 Task: Create a due date automation trigger when advanced on, 2 hours after a card is due add fields without custom field "Resume" set to a number greater than 1 and greater or equal to 10.
Action: Mouse moved to (948, 78)
Screenshot: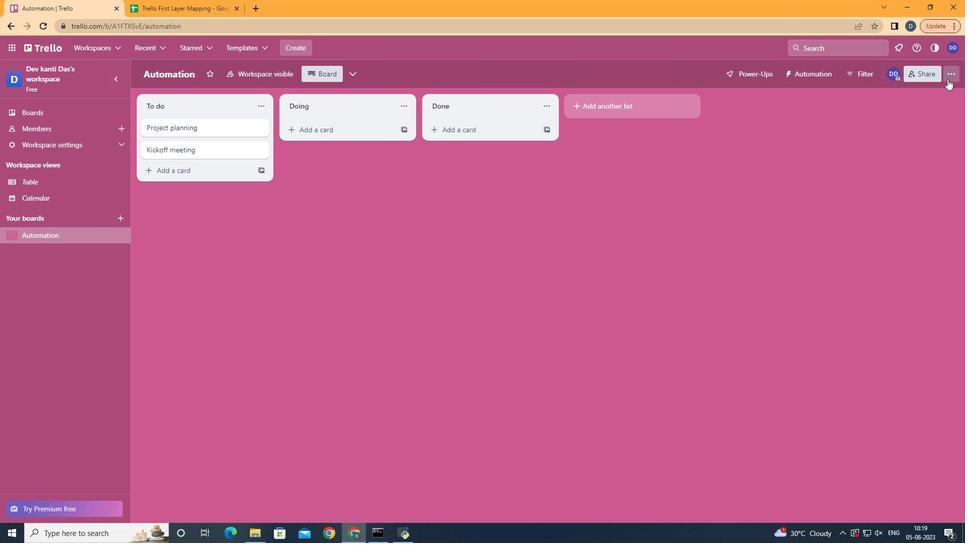 
Action: Mouse pressed left at (948, 78)
Screenshot: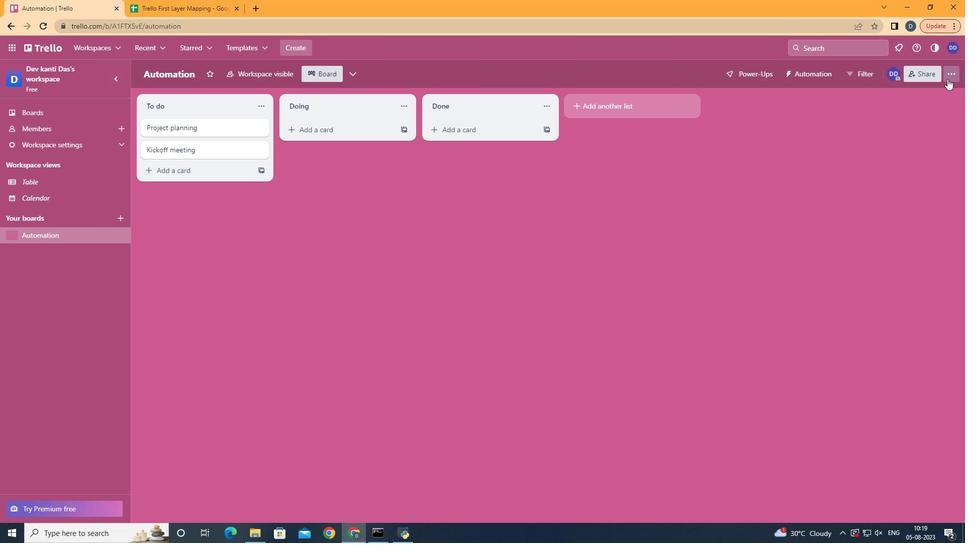 
Action: Mouse moved to (883, 203)
Screenshot: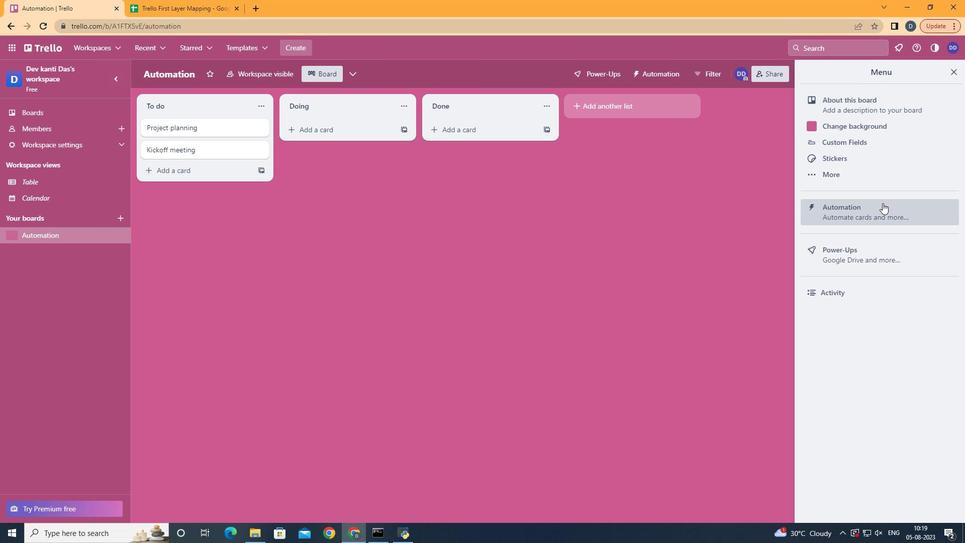 
Action: Mouse pressed left at (883, 203)
Screenshot: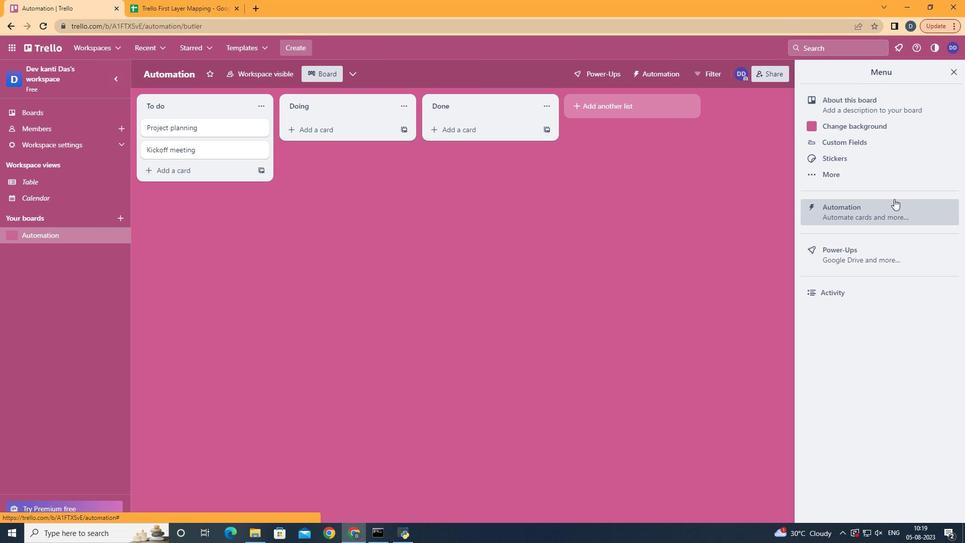 
Action: Mouse moved to (201, 201)
Screenshot: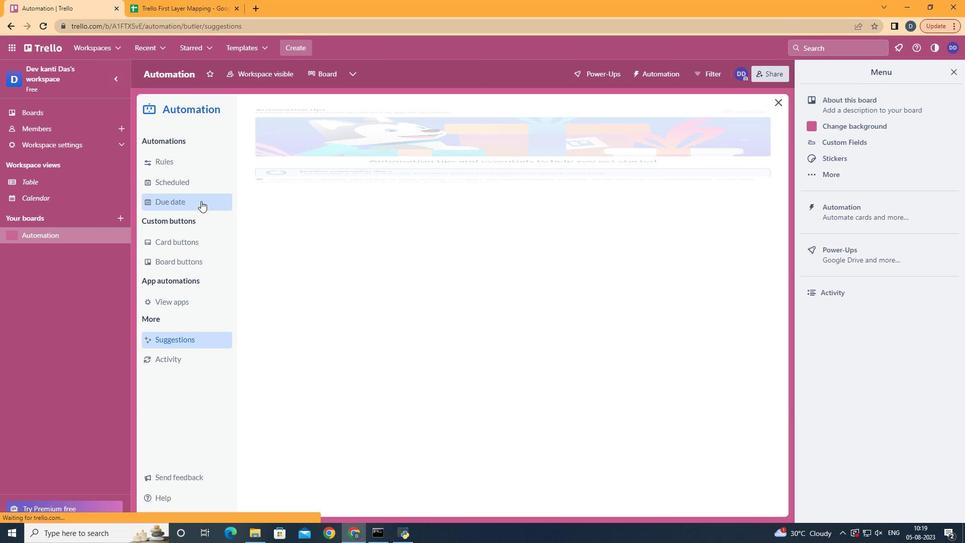 
Action: Mouse pressed left at (201, 201)
Screenshot: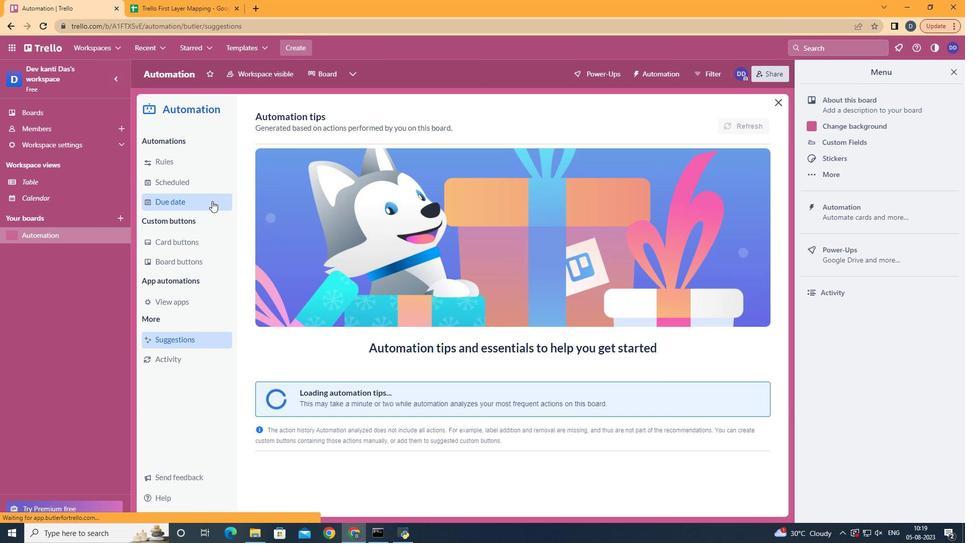 
Action: Mouse moved to (705, 121)
Screenshot: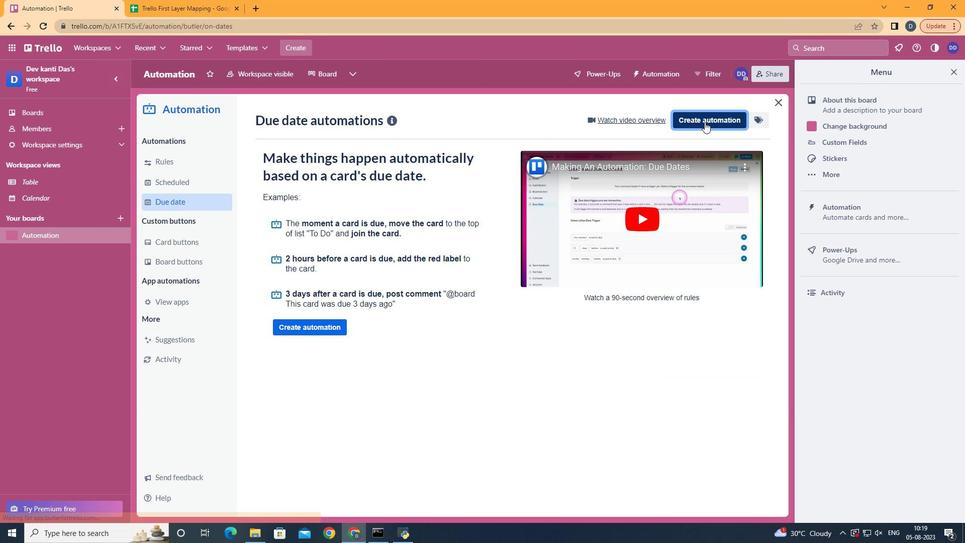 
Action: Mouse pressed left at (705, 121)
Screenshot: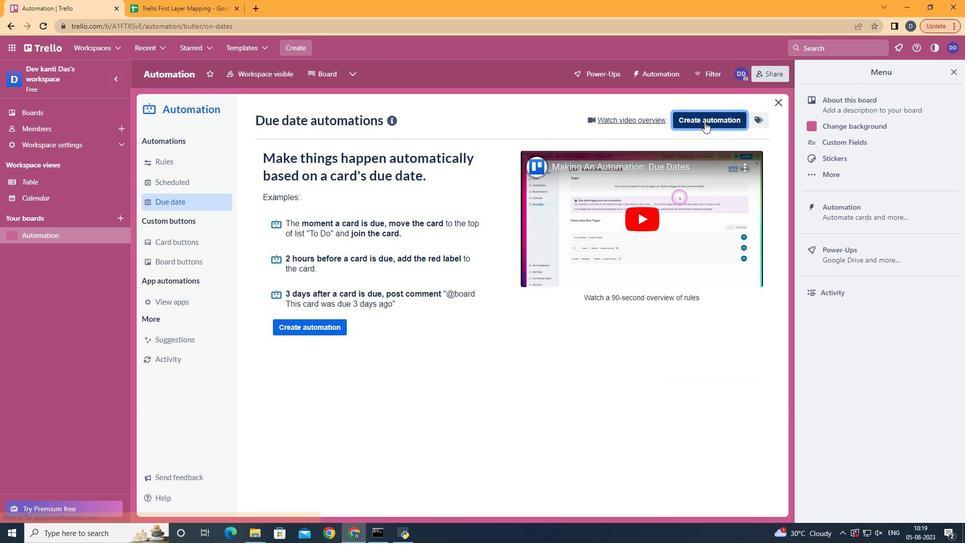 
Action: Mouse moved to (546, 207)
Screenshot: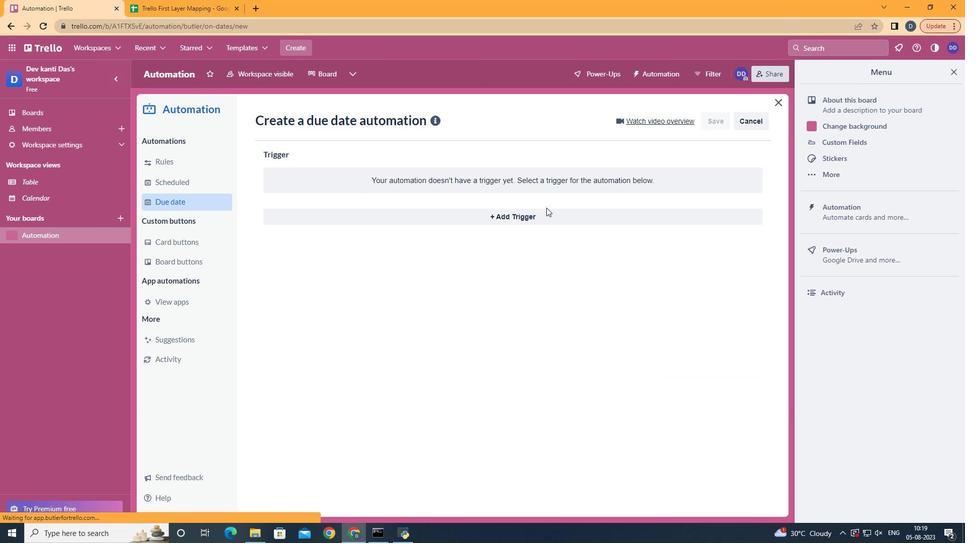 
Action: Mouse pressed left at (546, 207)
Screenshot: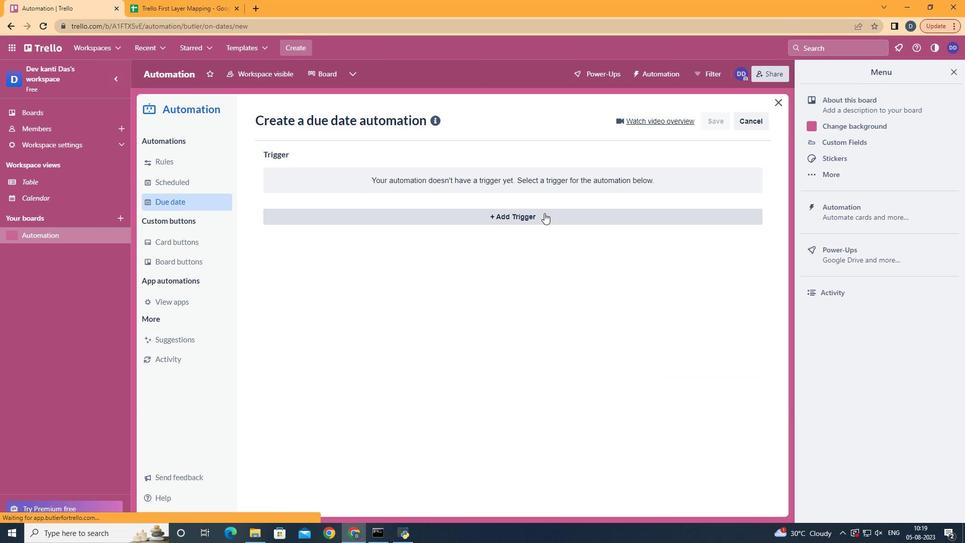 
Action: Mouse moved to (544, 213)
Screenshot: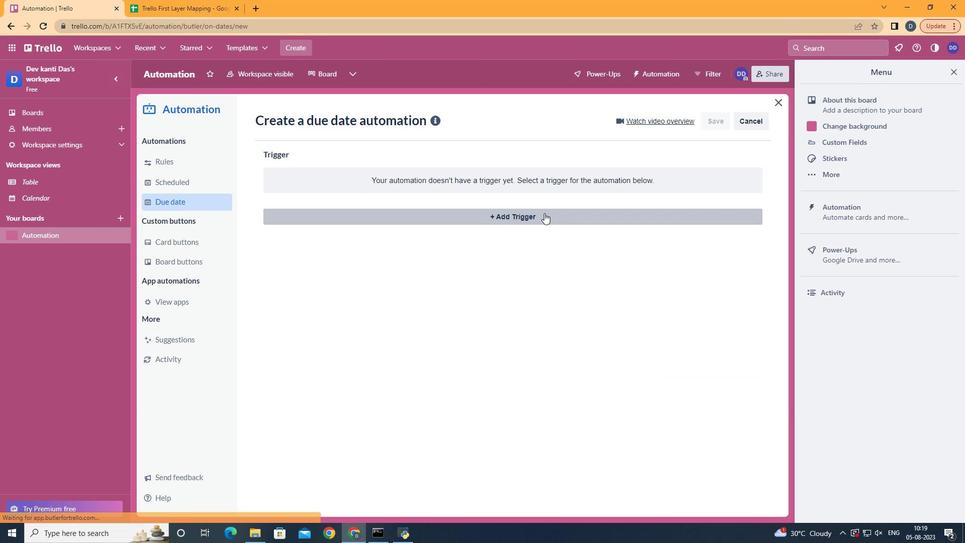 
Action: Mouse pressed left at (544, 213)
Screenshot: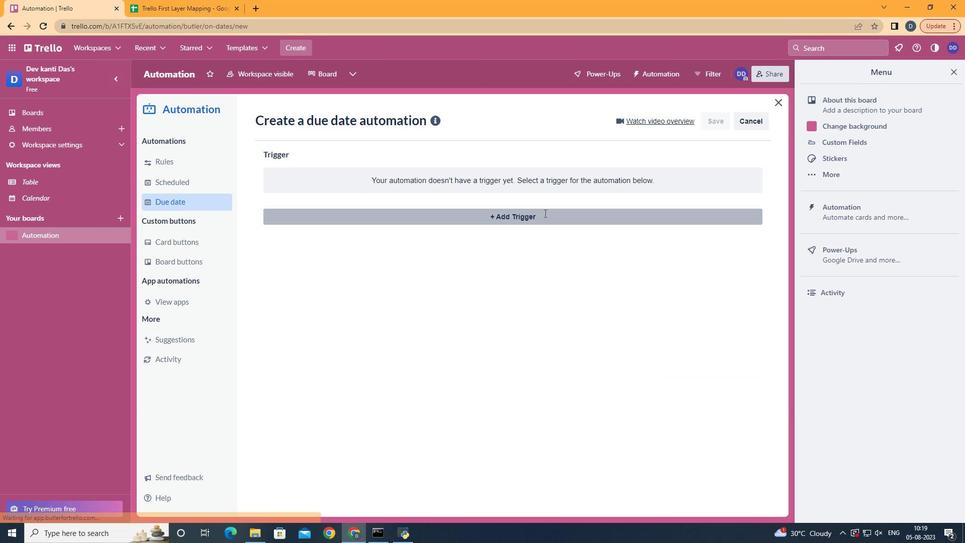 
Action: Mouse moved to (328, 427)
Screenshot: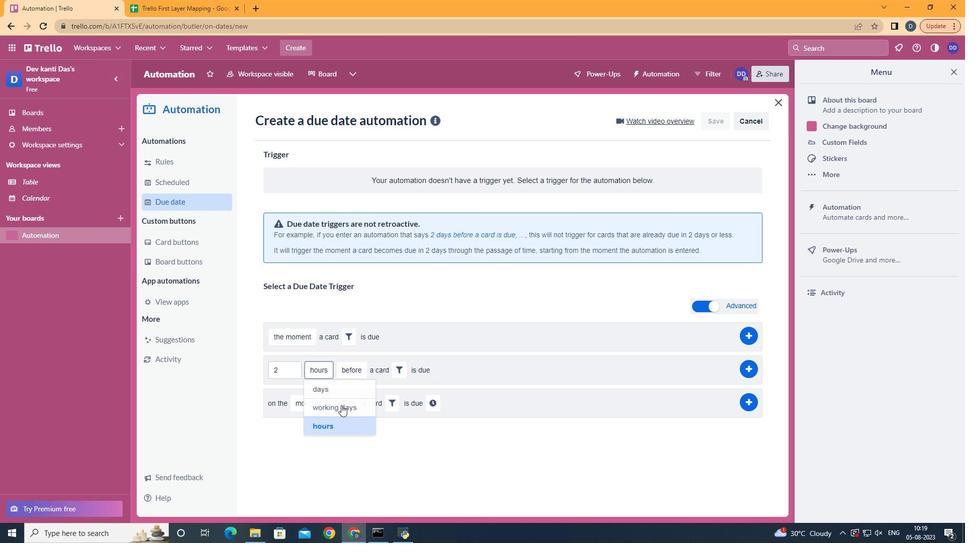 
Action: Mouse pressed left at (328, 427)
Screenshot: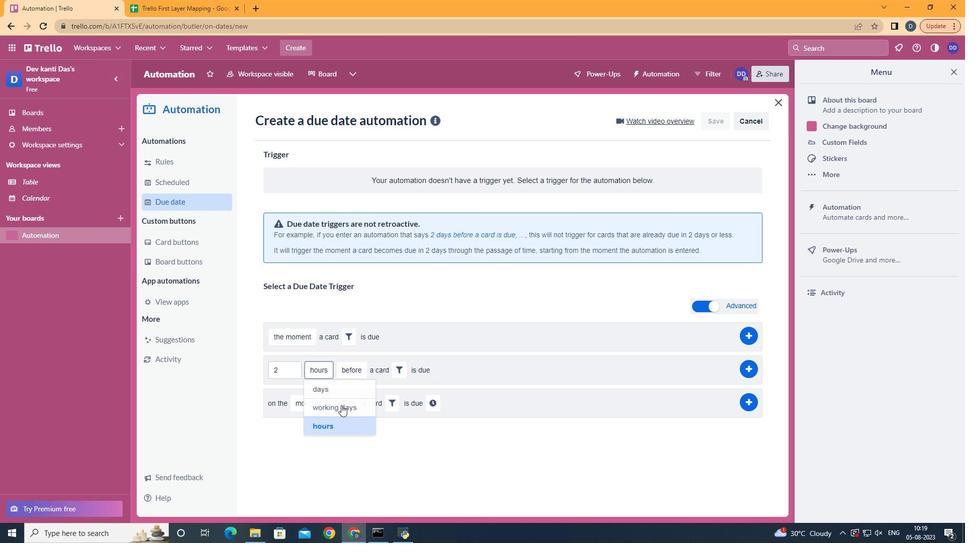 
Action: Mouse moved to (358, 410)
Screenshot: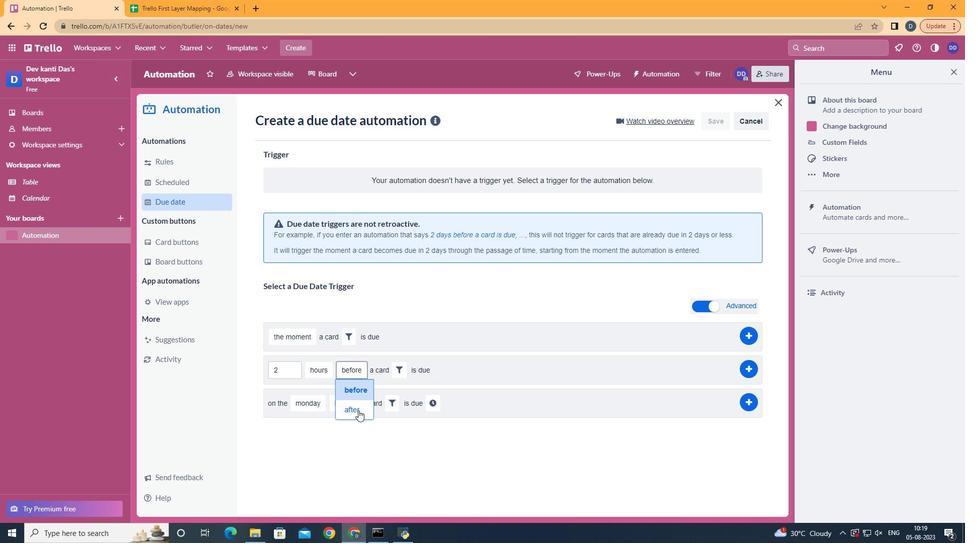
Action: Mouse pressed left at (358, 410)
Screenshot: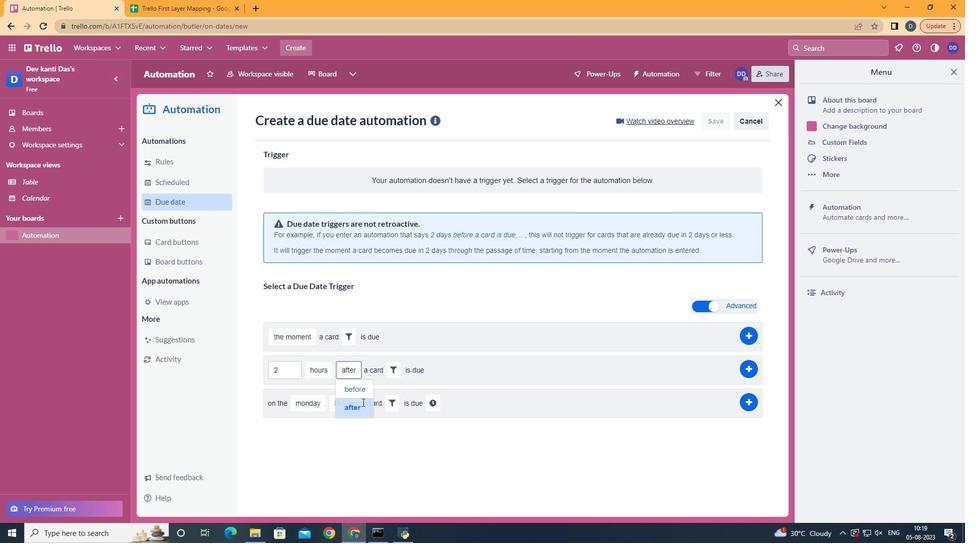 
Action: Mouse moved to (393, 374)
Screenshot: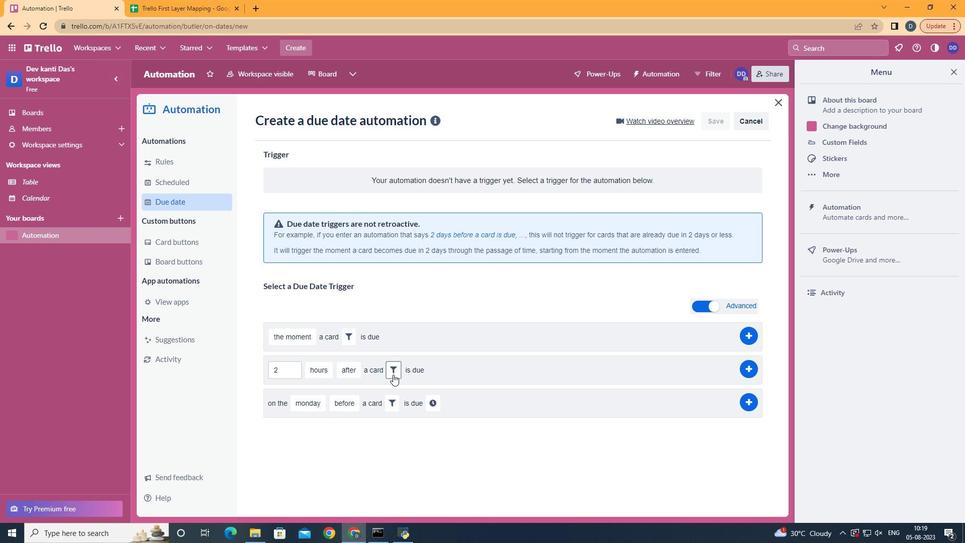 
Action: Mouse pressed left at (393, 374)
Screenshot: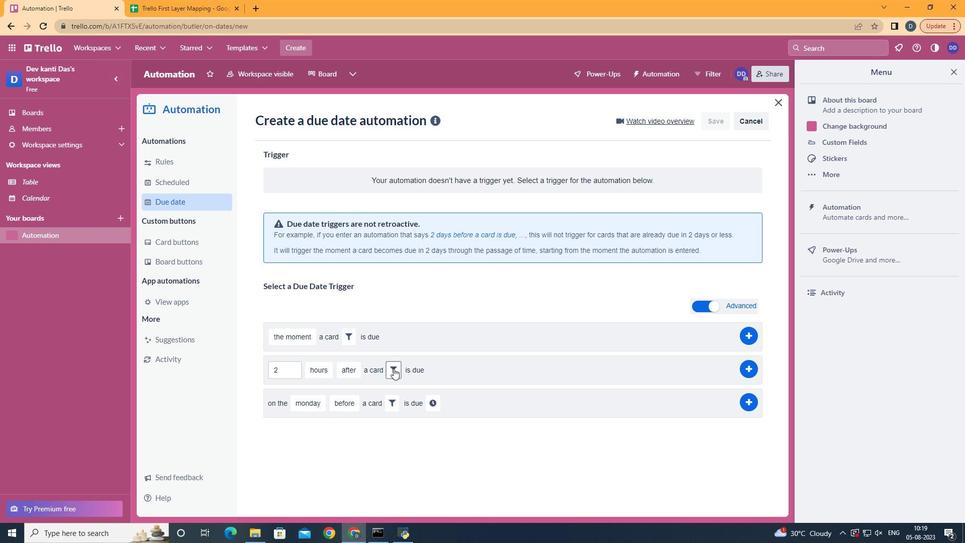 
Action: Mouse moved to (555, 408)
Screenshot: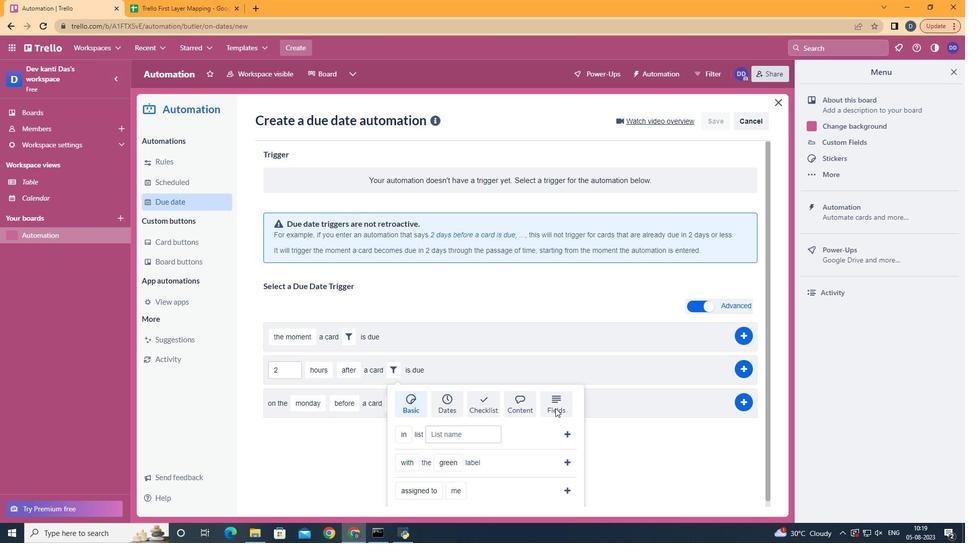 
Action: Mouse pressed left at (555, 408)
Screenshot: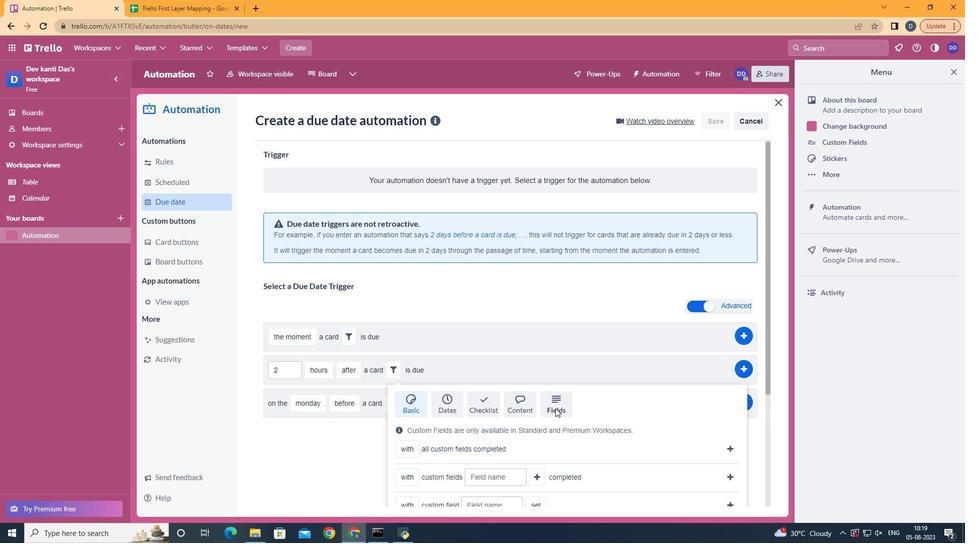 
Action: Mouse moved to (556, 408)
Screenshot: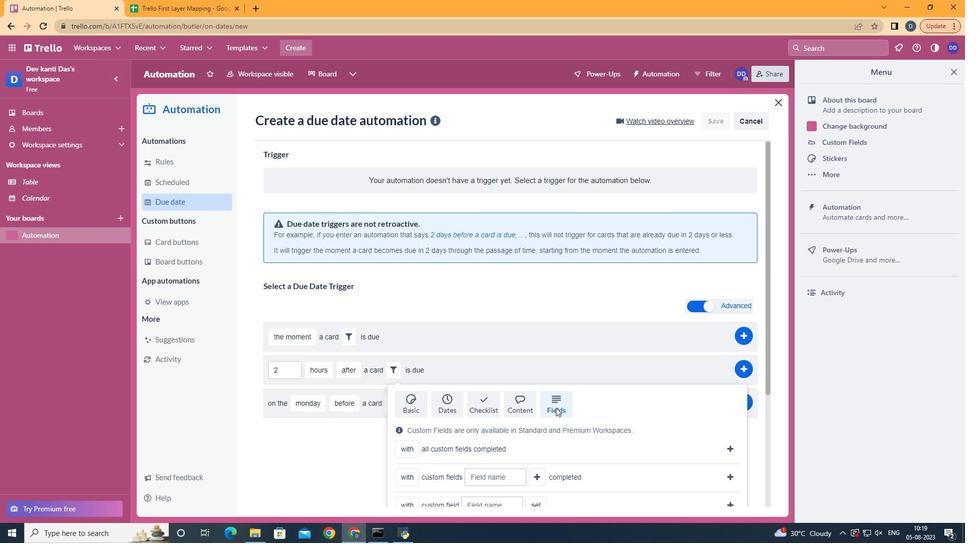 
Action: Mouse scrolled (556, 407) with delta (0, 0)
Screenshot: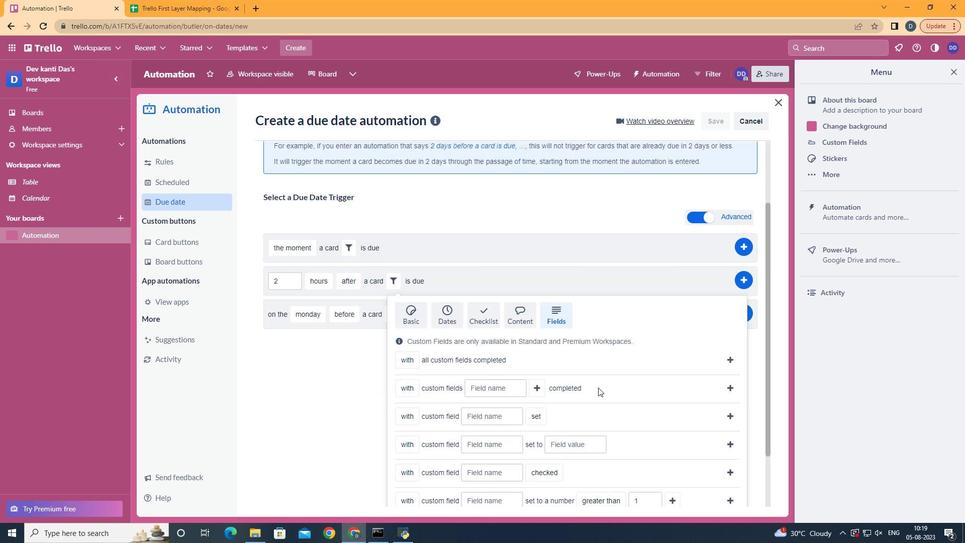 
Action: Mouse scrolled (556, 407) with delta (0, 0)
Screenshot: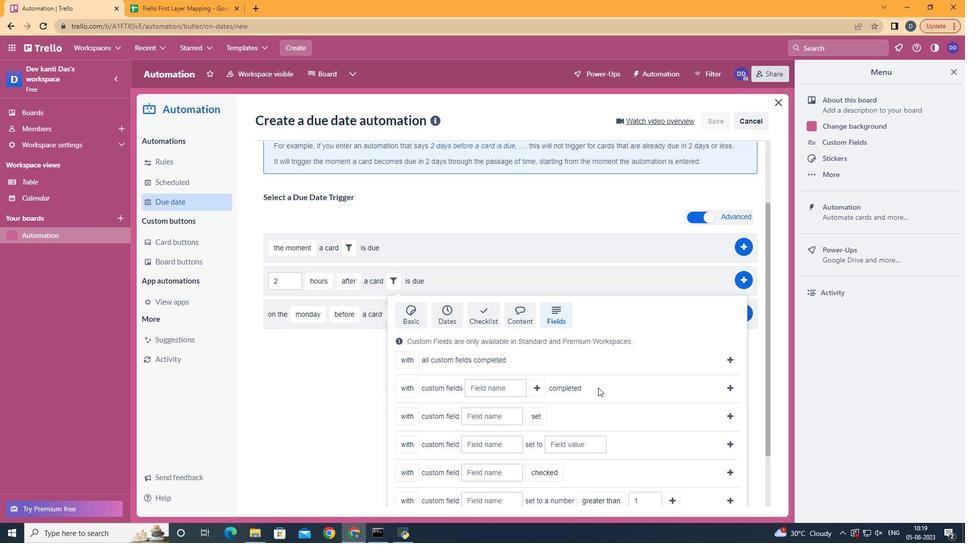 
Action: Mouse scrolled (556, 407) with delta (0, 0)
Screenshot: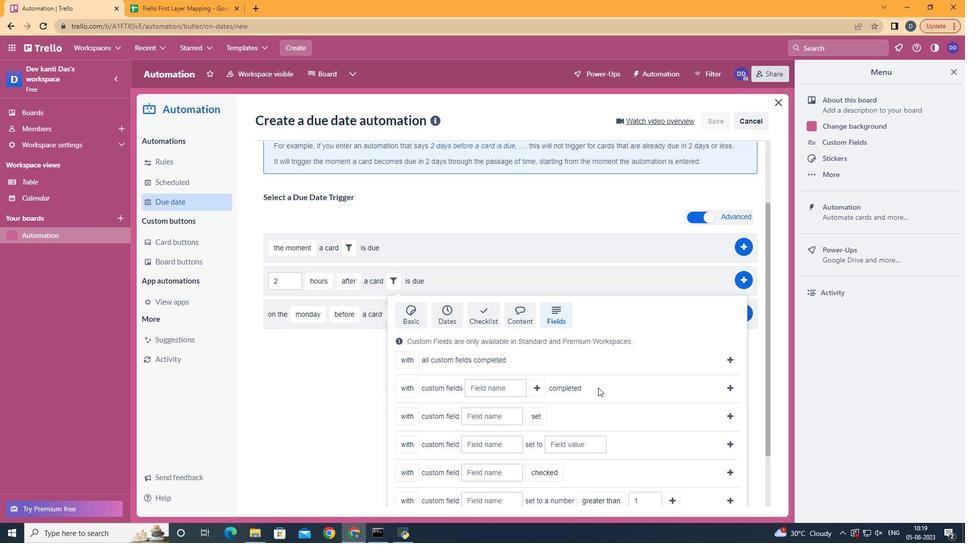 
Action: Mouse scrolled (556, 407) with delta (0, 0)
Screenshot: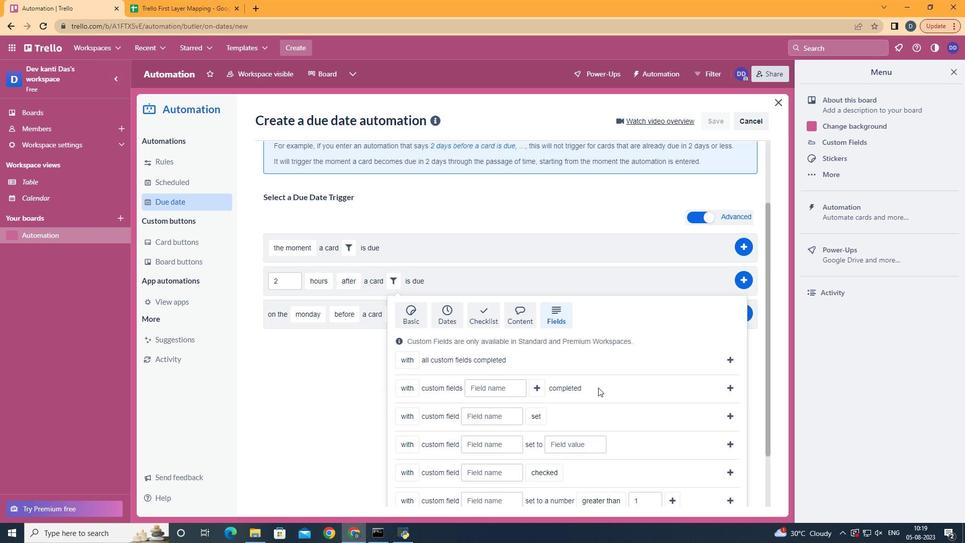 
Action: Mouse moved to (557, 407)
Screenshot: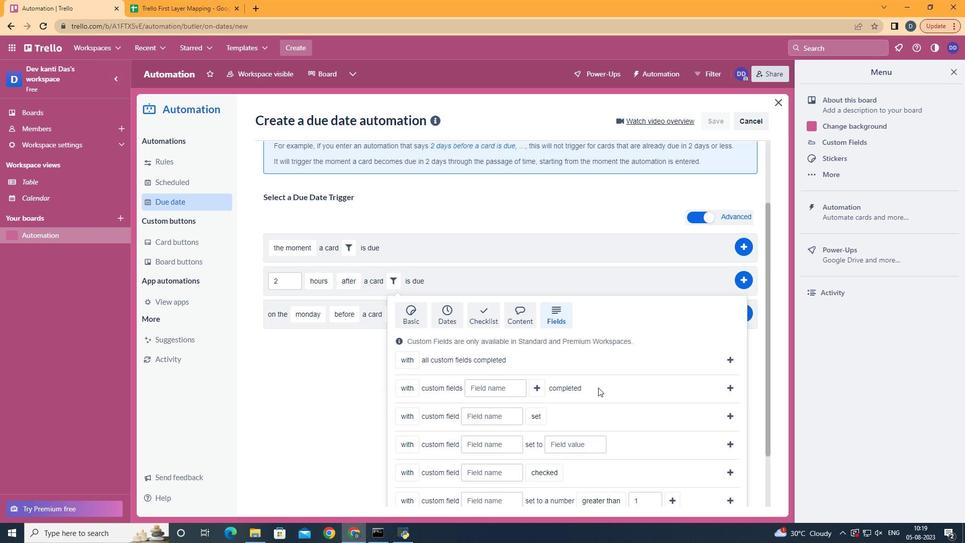 
Action: Mouse scrolled (557, 406) with delta (0, 0)
Screenshot: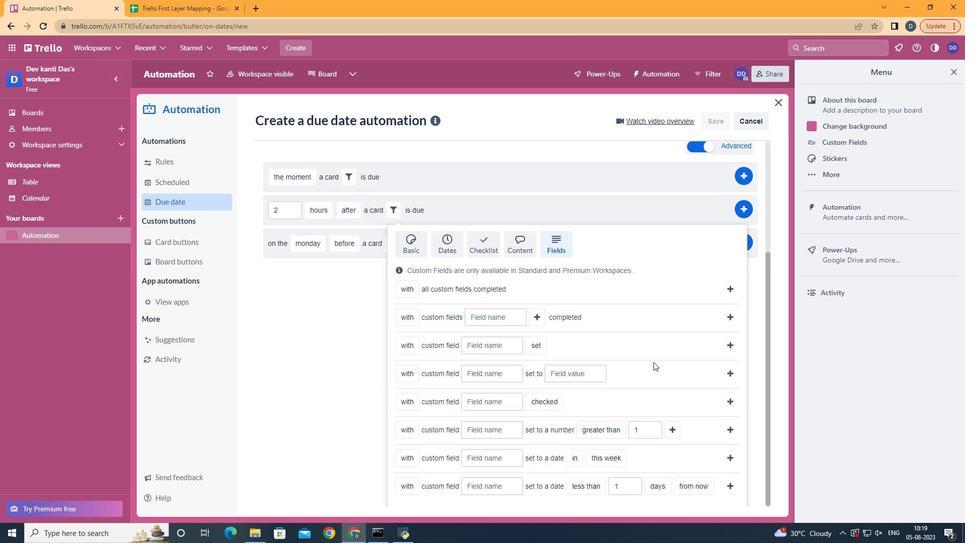 
Action: Mouse moved to (570, 400)
Screenshot: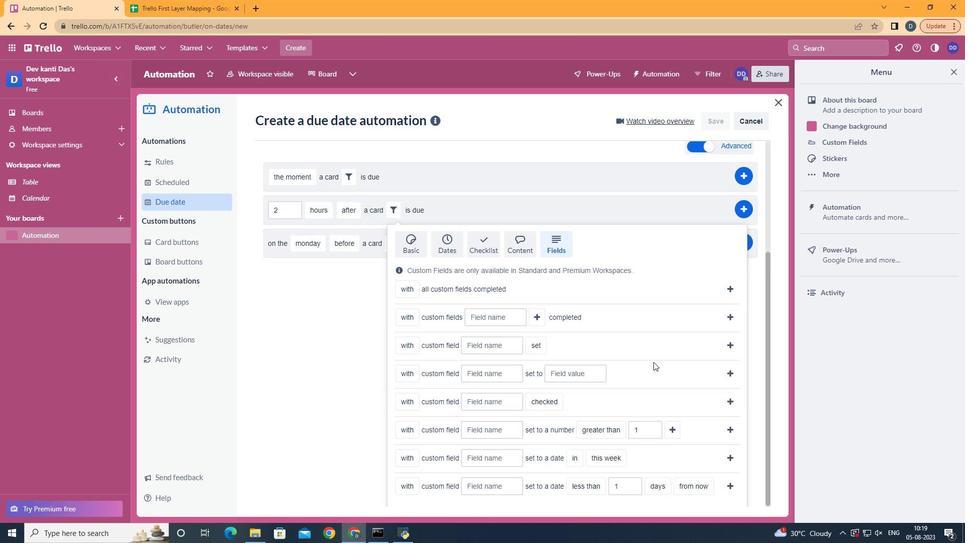 
Action: Mouse scrolled (559, 404) with delta (0, 0)
Screenshot: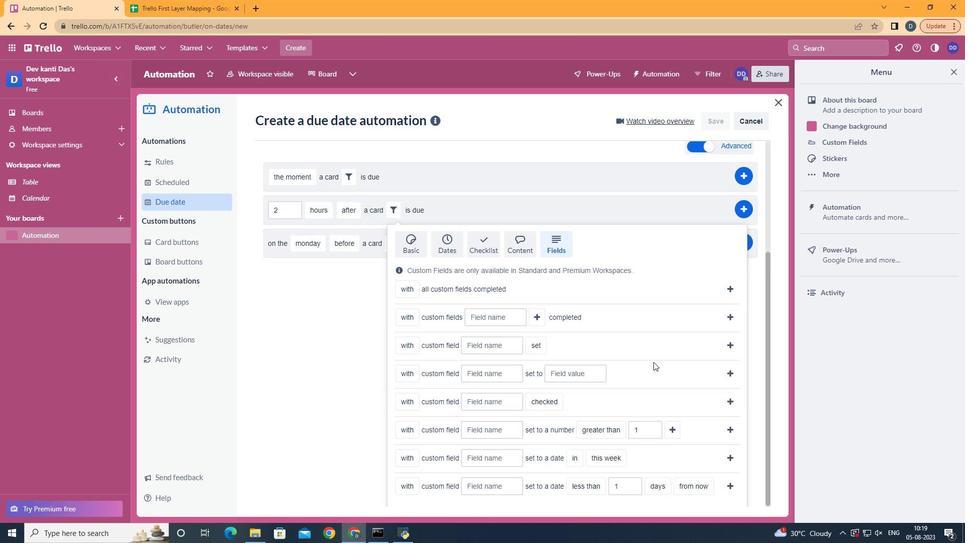 
Action: Mouse moved to (420, 472)
Screenshot: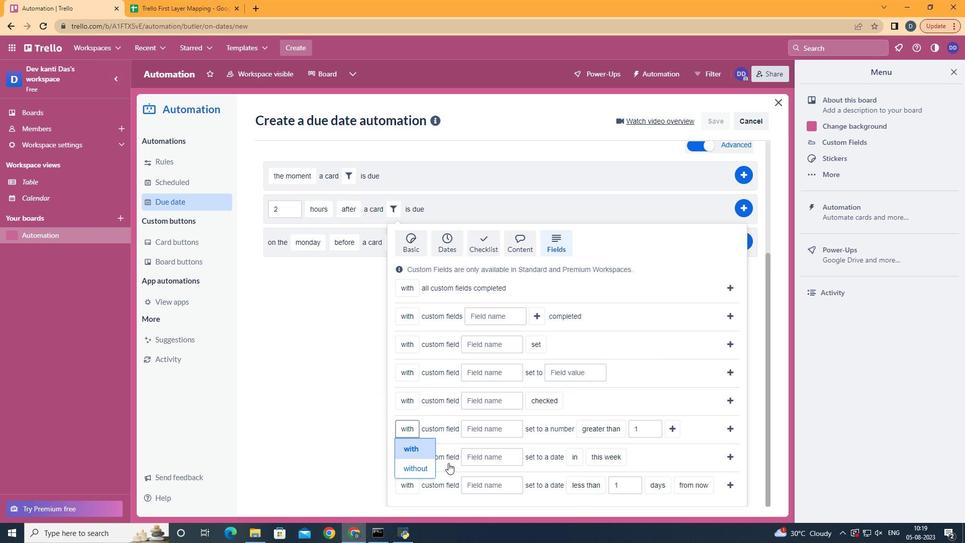 
Action: Mouse pressed left at (420, 472)
Screenshot: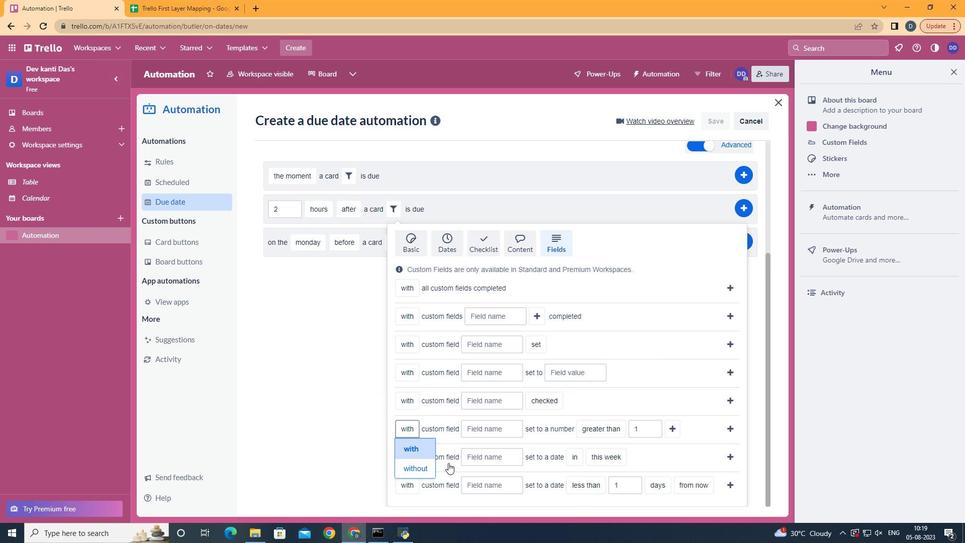 
Action: Mouse moved to (528, 425)
Screenshot: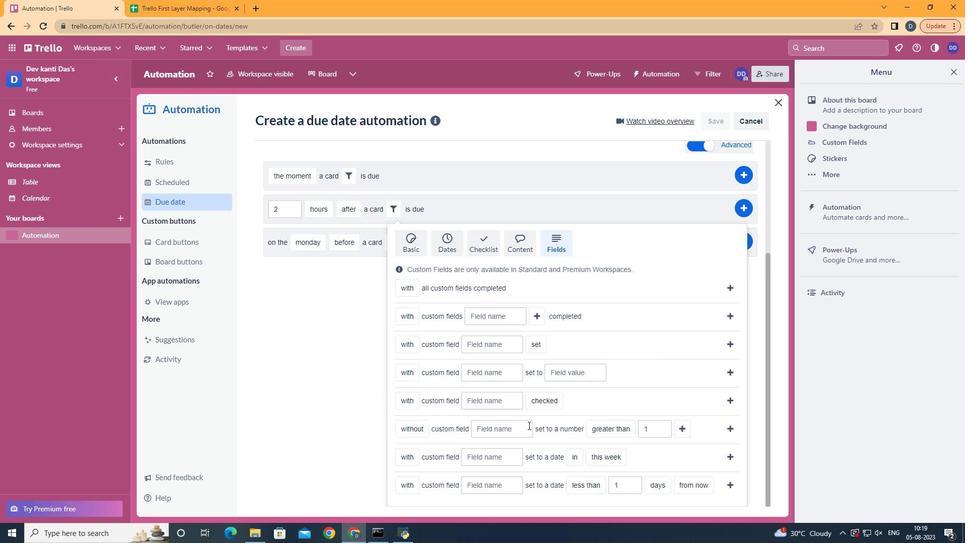 
Action: Mouse pressed left at (528, 425)
Screenshot: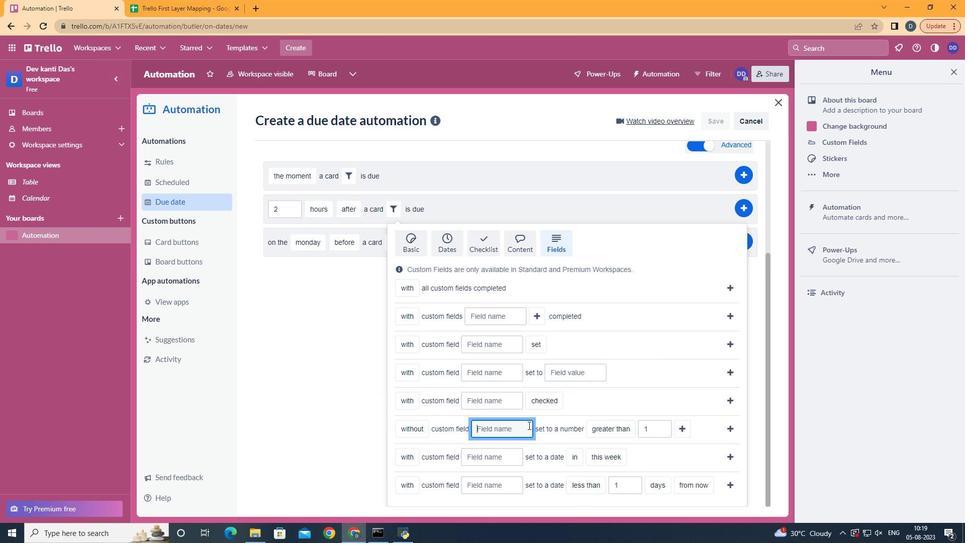 
Action: Key pressed <Key.shift>Resume
Screenshot: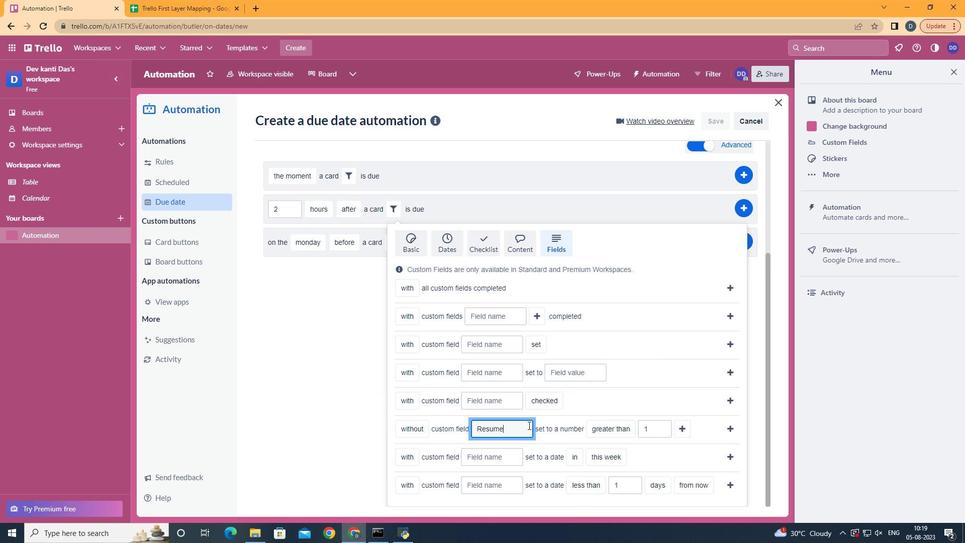 
Action: Mouse moved to (644, 353)
Screenshot: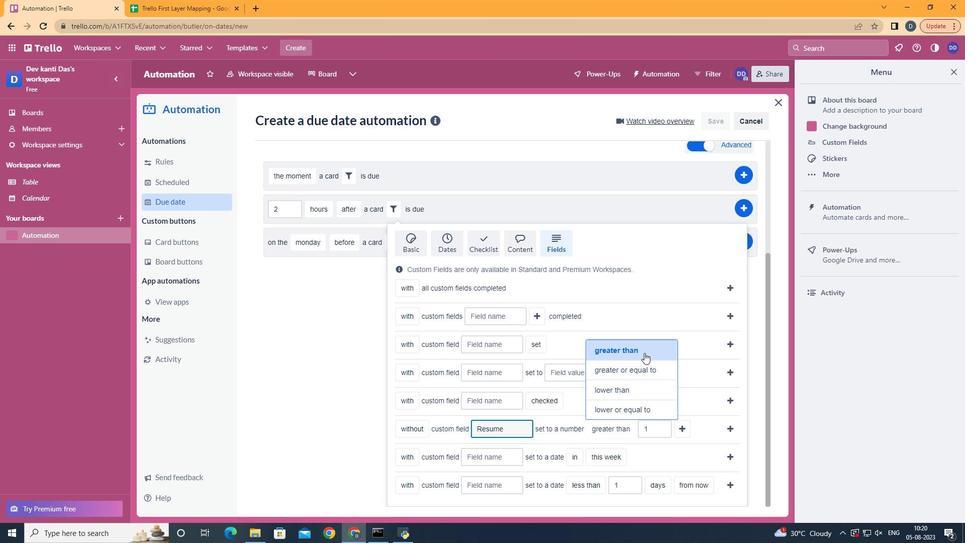 
Action: Mouse pressed left at (644, 353)
Screenshot: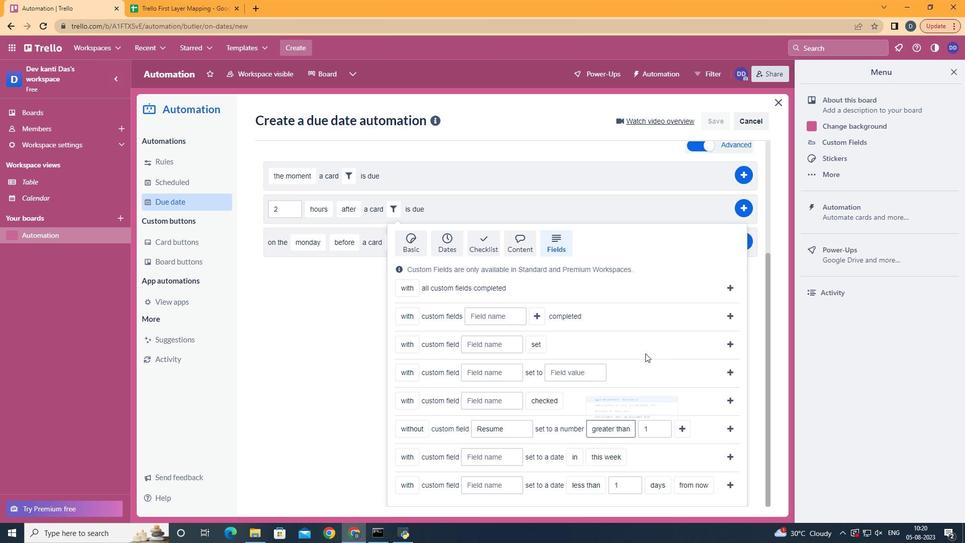 
Action: Mouse moved to (681, 429)
Screenshot: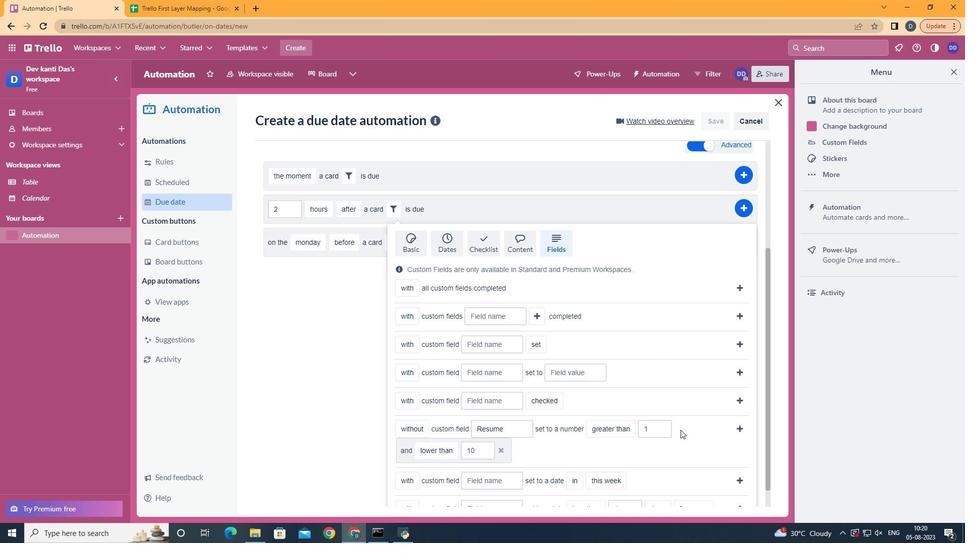 
Action: Mouse pressed left at (681, 429)
Screenshot: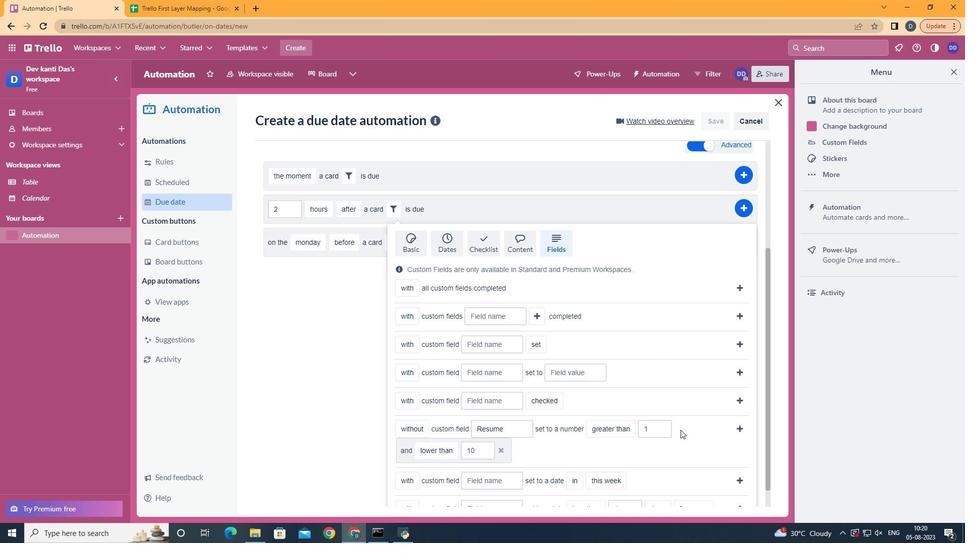 
Action: Mouse moved to (456, 432)
Screenshot: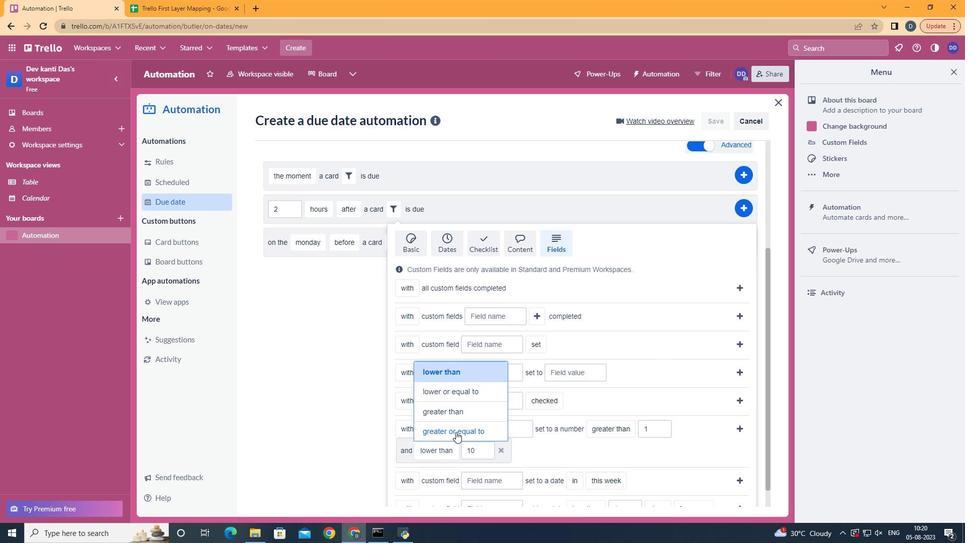 
Action: Mouse pressed left at (456, 432)
Screenshot: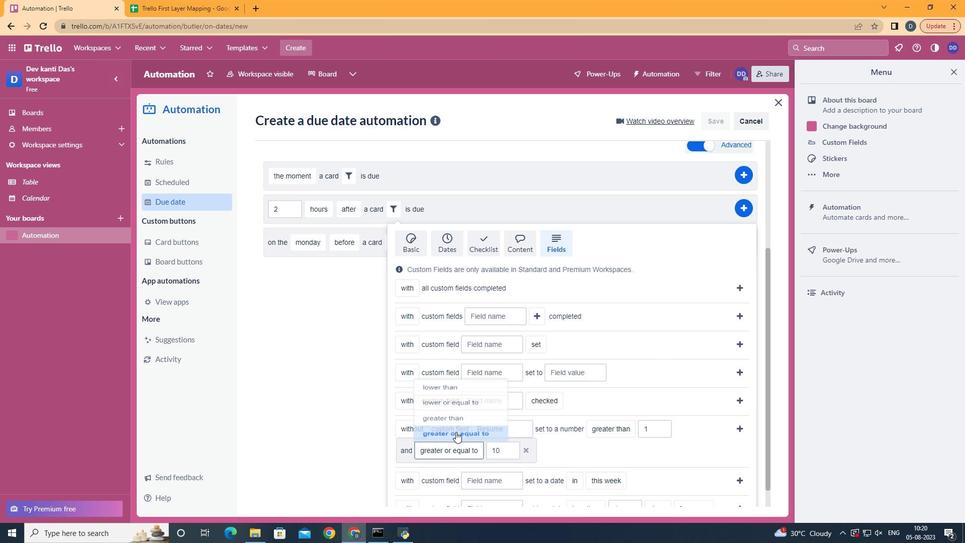 
Action: Mouse moved to (737, 430)
Screenshot: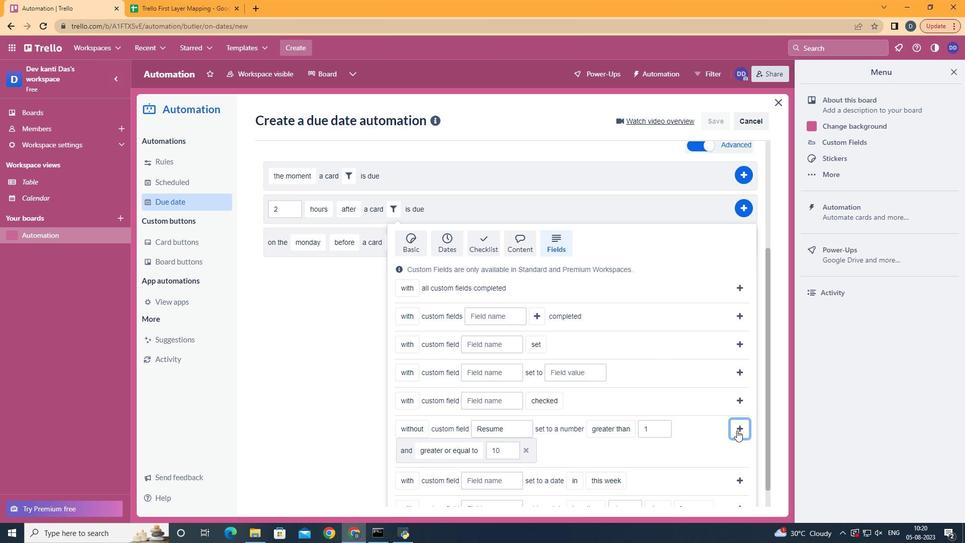 
Action: Mouse pressed left at (737, 430)
Screenshot: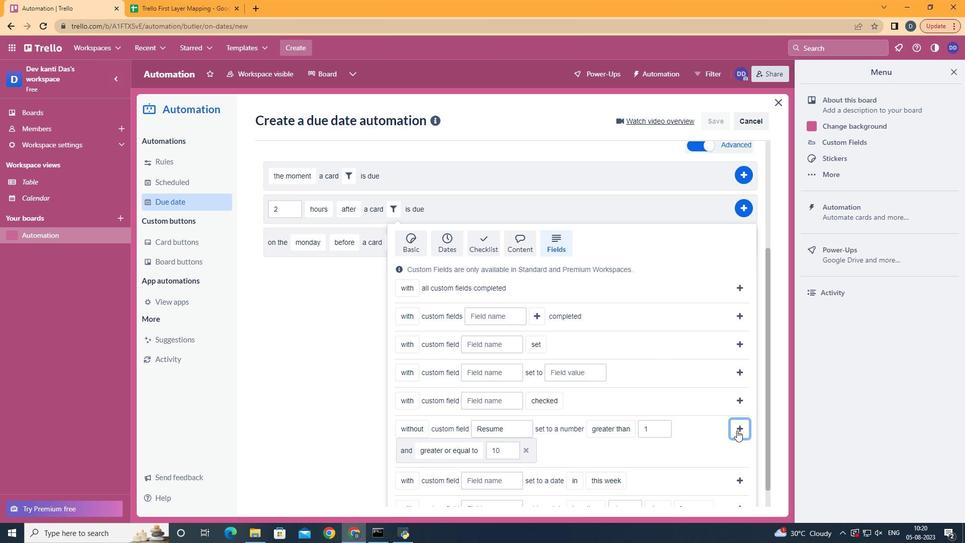 
Action: Mouse moved to (747, 374)
Screenshot: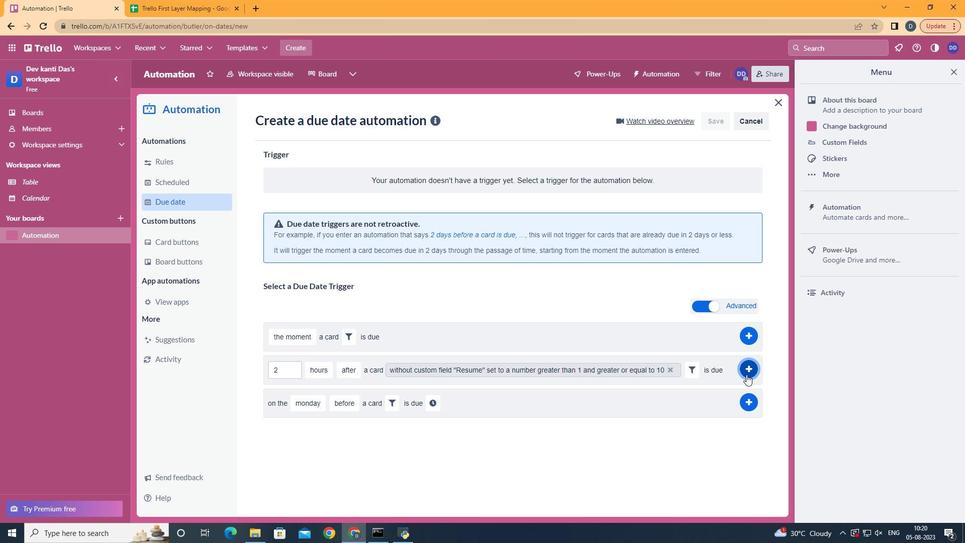 
Action: Mouse pressed left at (747, 374)
Screenshot: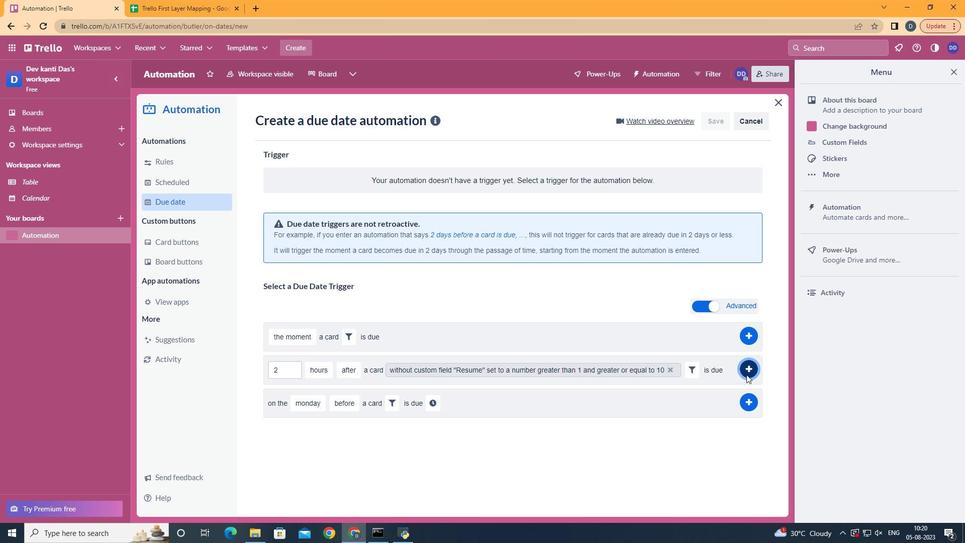 
Action: Mouse moved to (359, 167)
Screenshot: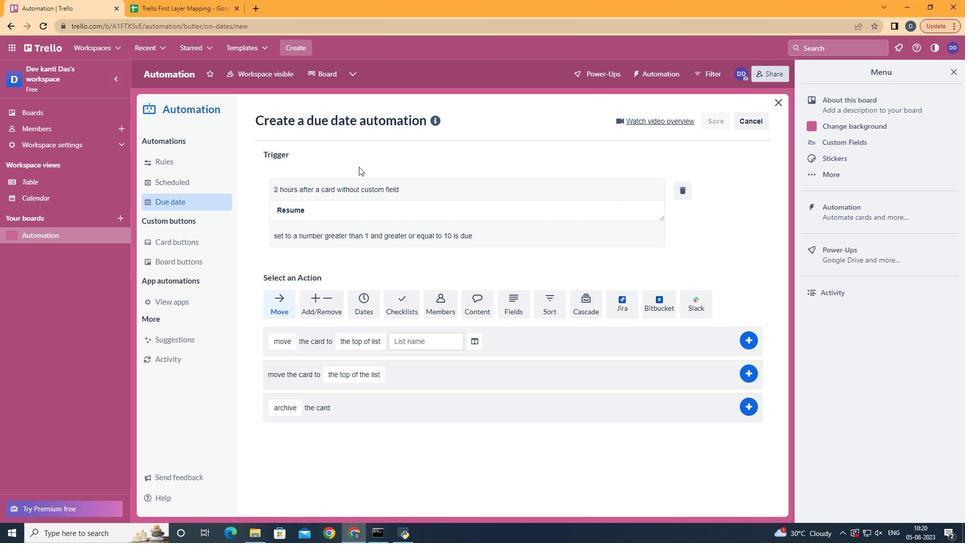 
